 Task: Add a field from the Popular template Effort Level a blank project BlueChip
Action: Mouse moved to (1031, 92)
Screenshot: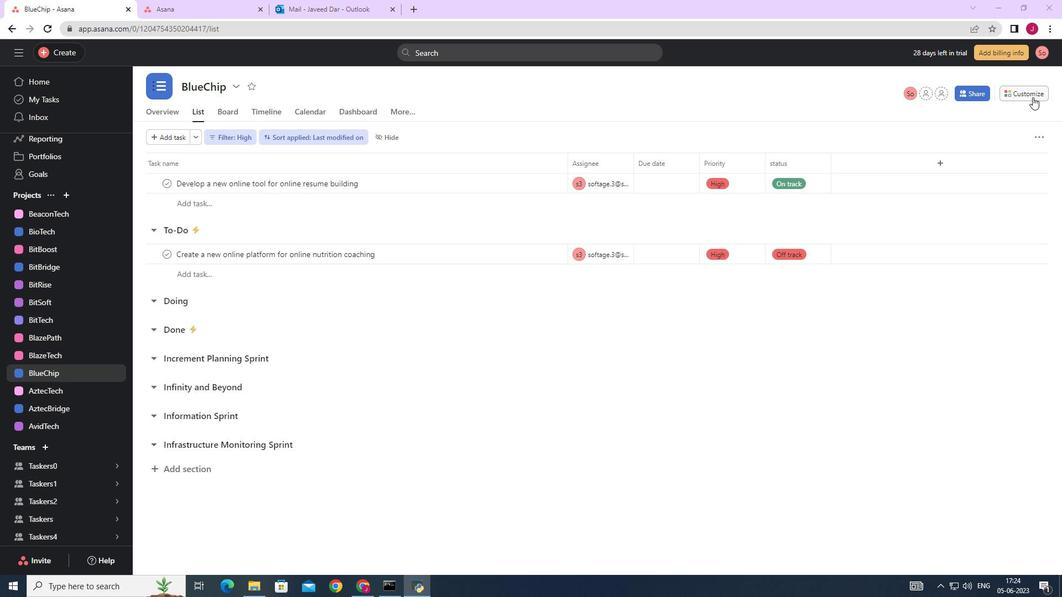 
Action: Mouse pressed left at (1031, 92)
Screenshot: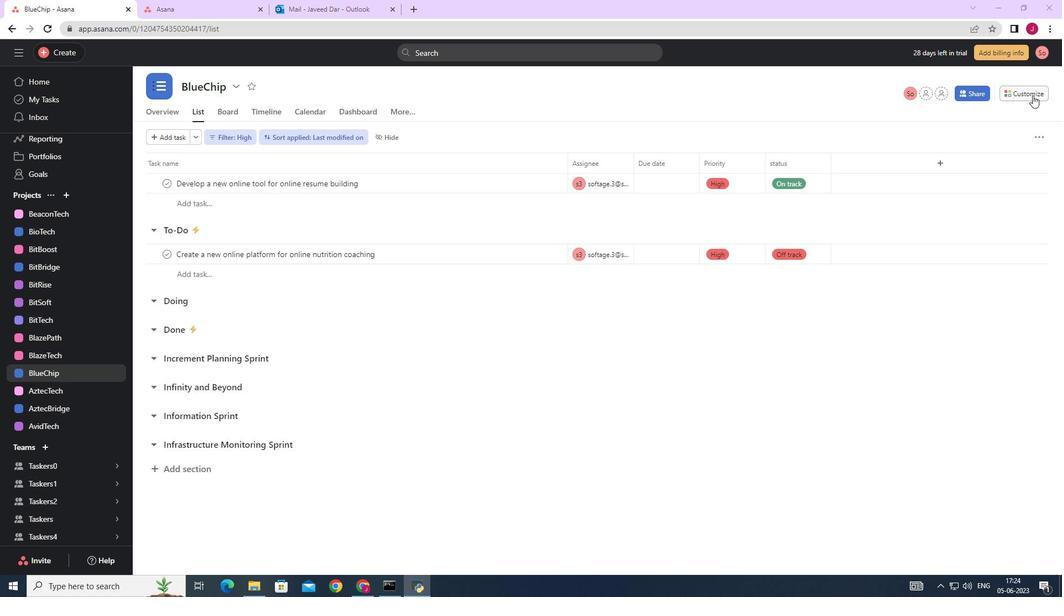 
Action: Mouse moved to (908, 221)
Screenshot: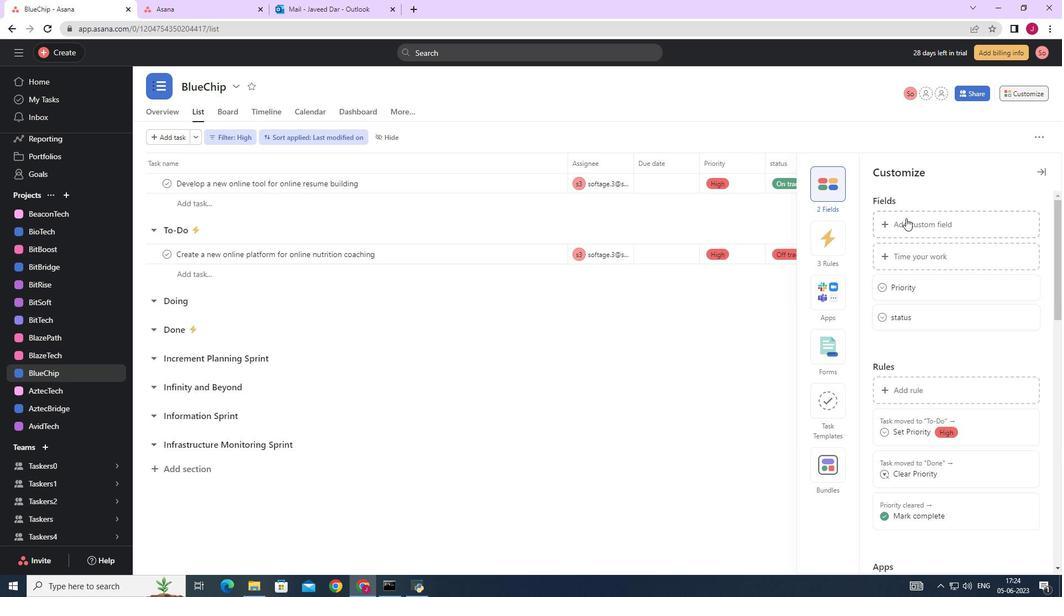 
Action: Mouse pressed left at (908, 221)
Screenshot: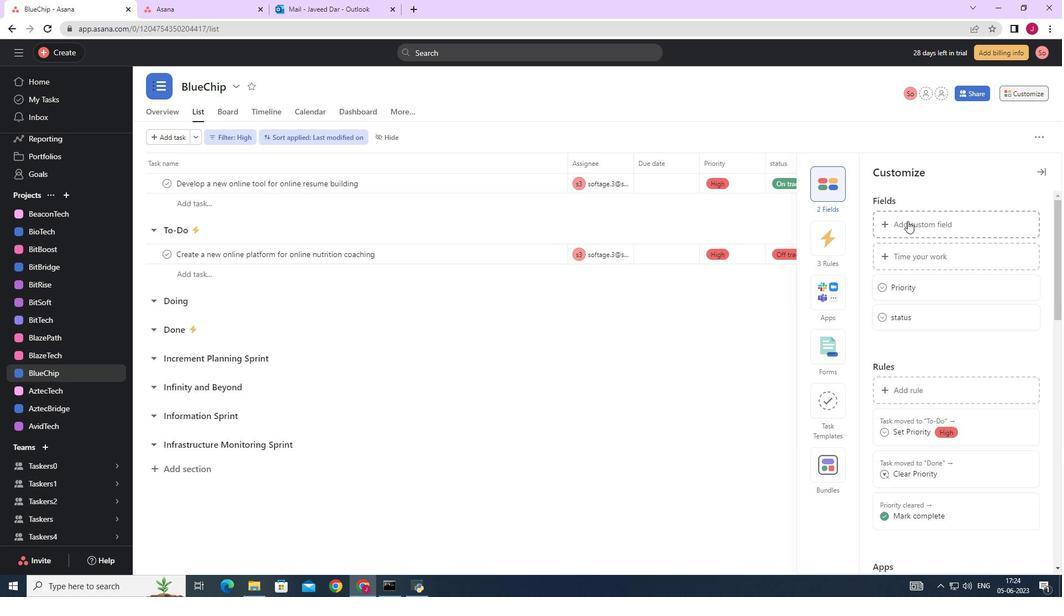 
Action: Key pressed <Key.caps_lock>E<Key.caps_lock>ffort<Key.space><Key.caps_lock>L<Key.caps_lock>evel
Screenshot: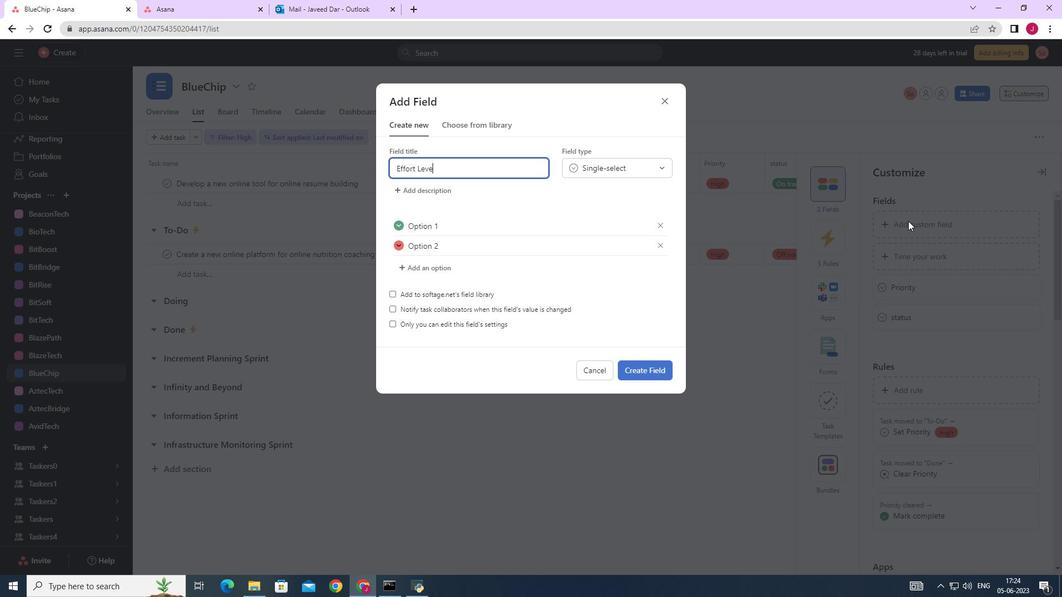
Action: Mouse moved to (641, 364)
Screenshot: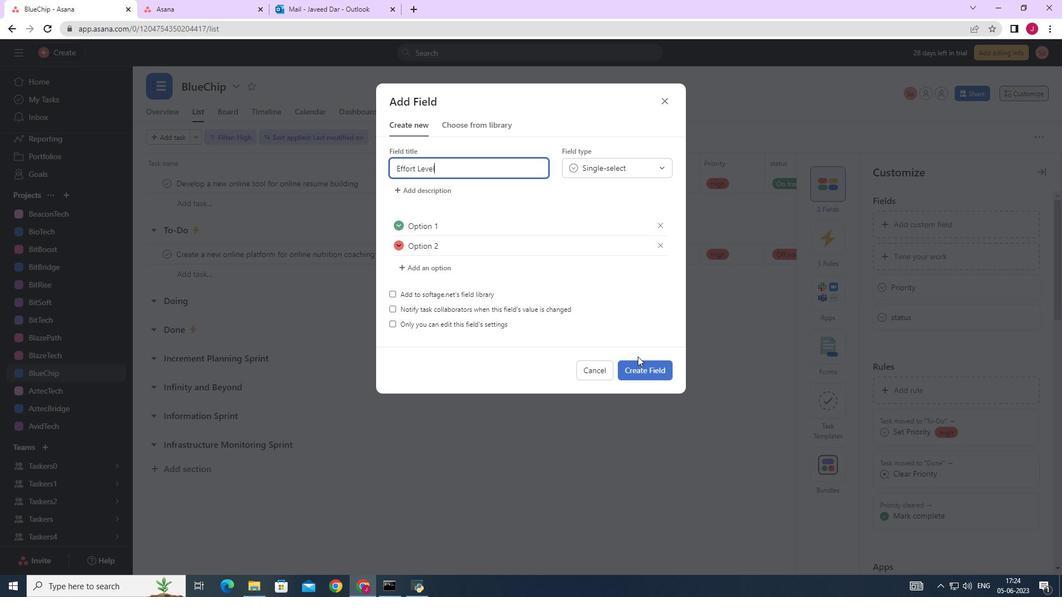 
Action: Mouse pressed left at (641, 364)
Screenshot: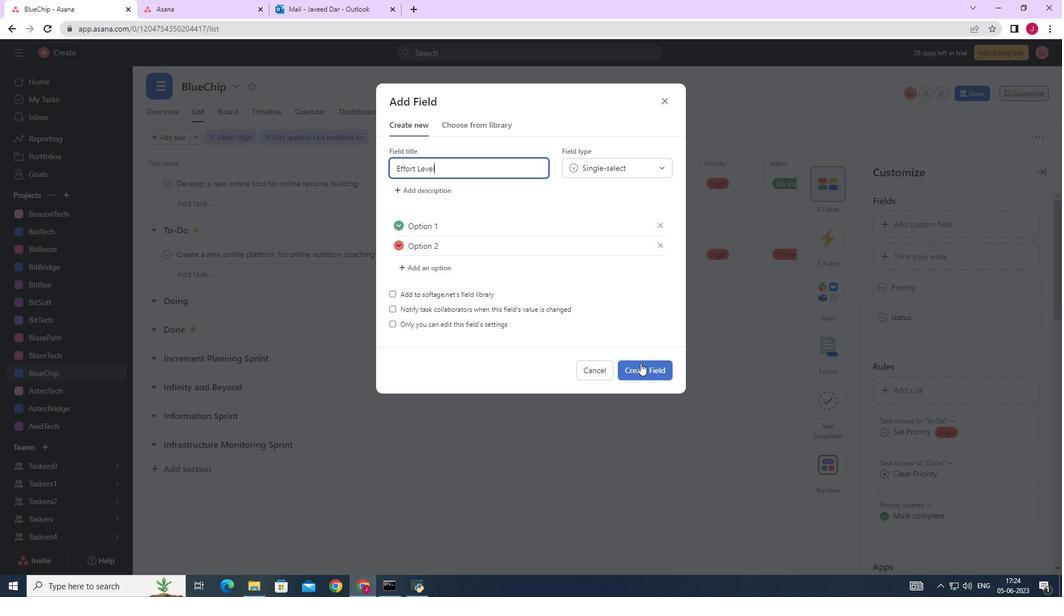 
Action: Mouse moved to (648, 355)
Screenshot: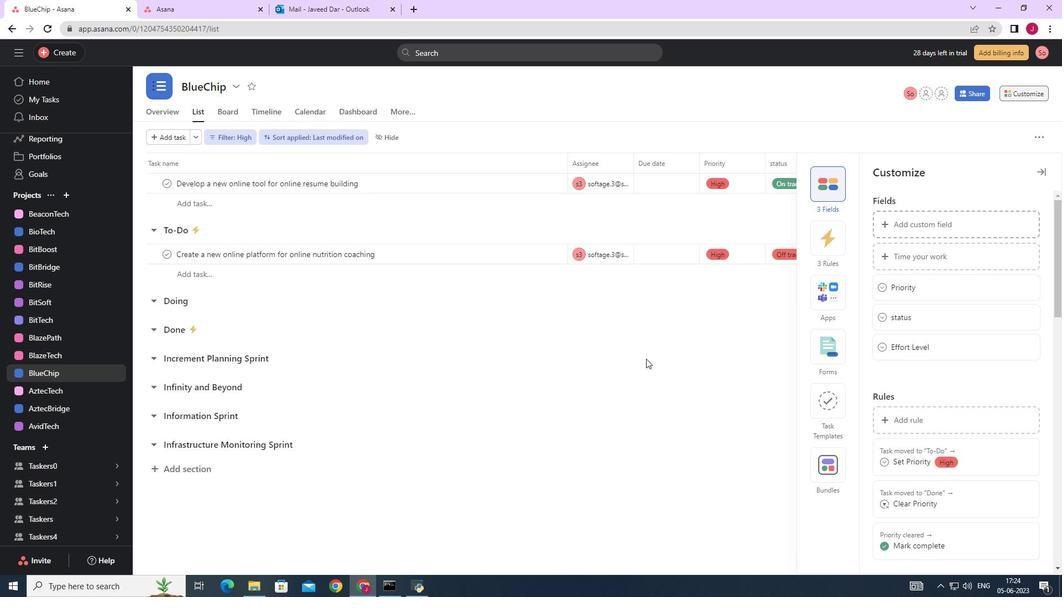 
